 Task: Change comment control to anyone.
Action: Mouse moved to (437, 289)
Screenshot: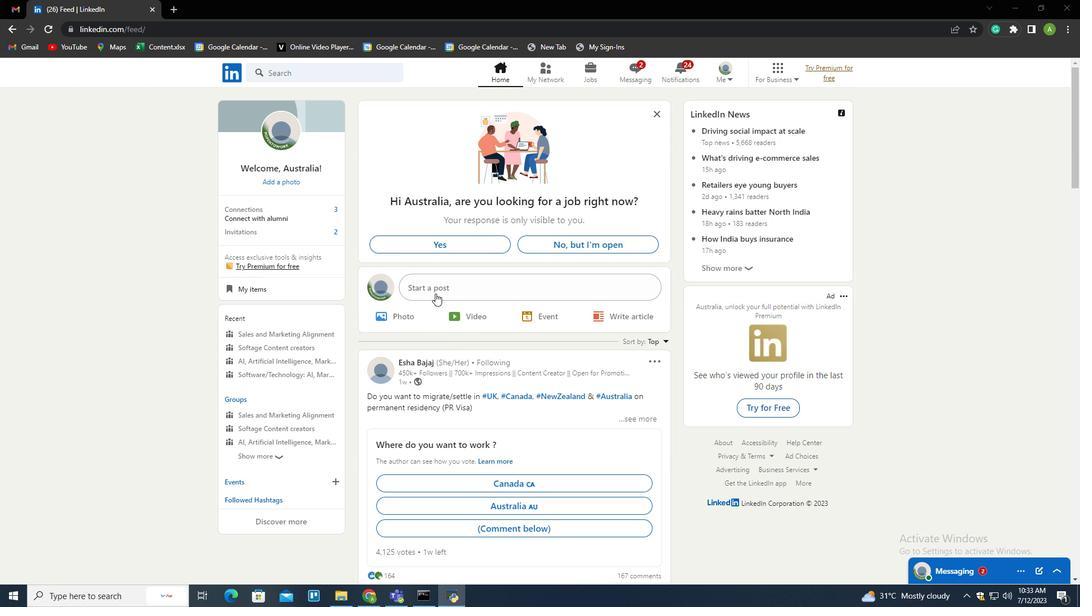 
Action: Mouse pressed left at (437, 289)
Screenshot: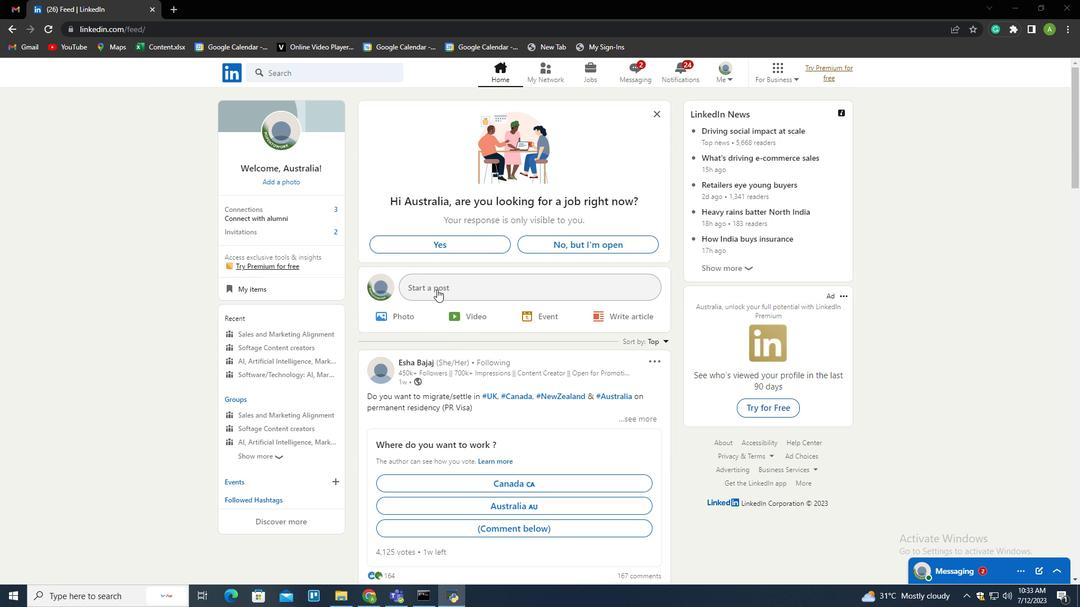 
Action: Mouse moved to (429, 105)
Screenshot: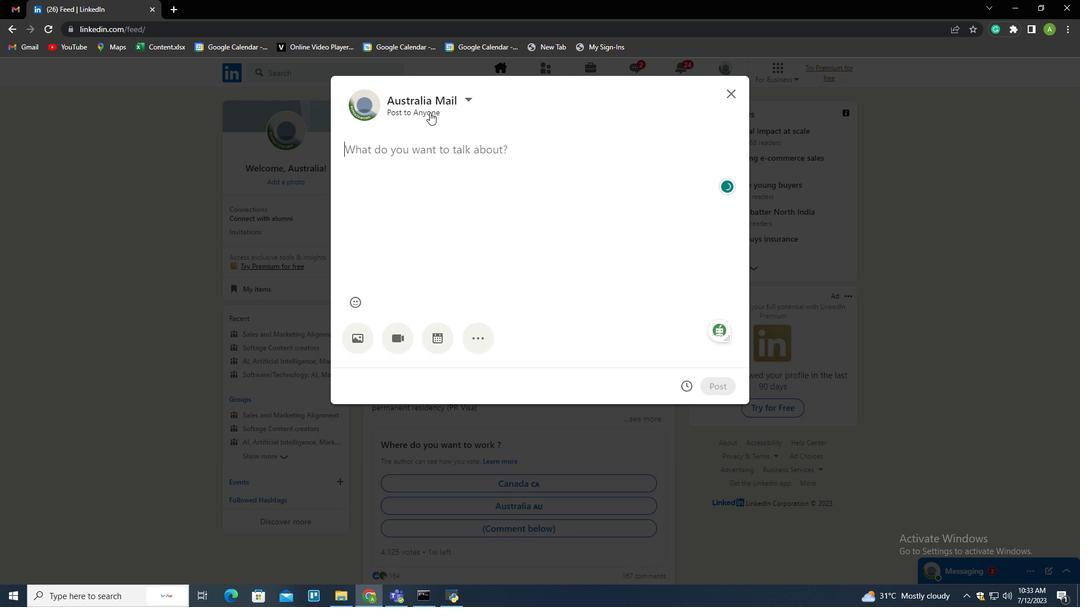 
Action: Mouse pressed left at (429, 105)
Screenshot: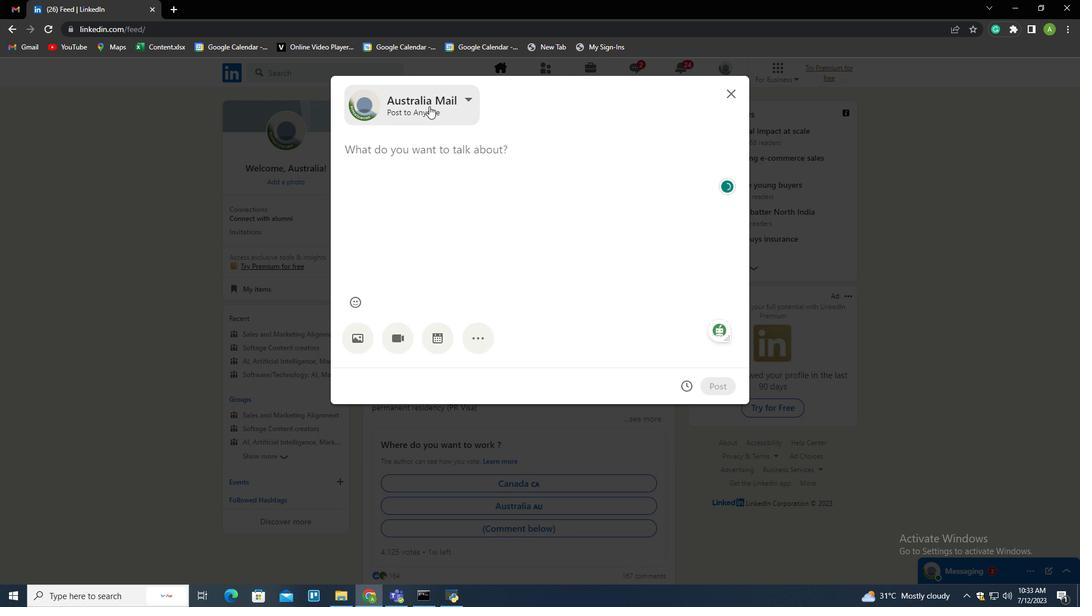 
Action: Mouse moved to (451, 302)
Screenshot: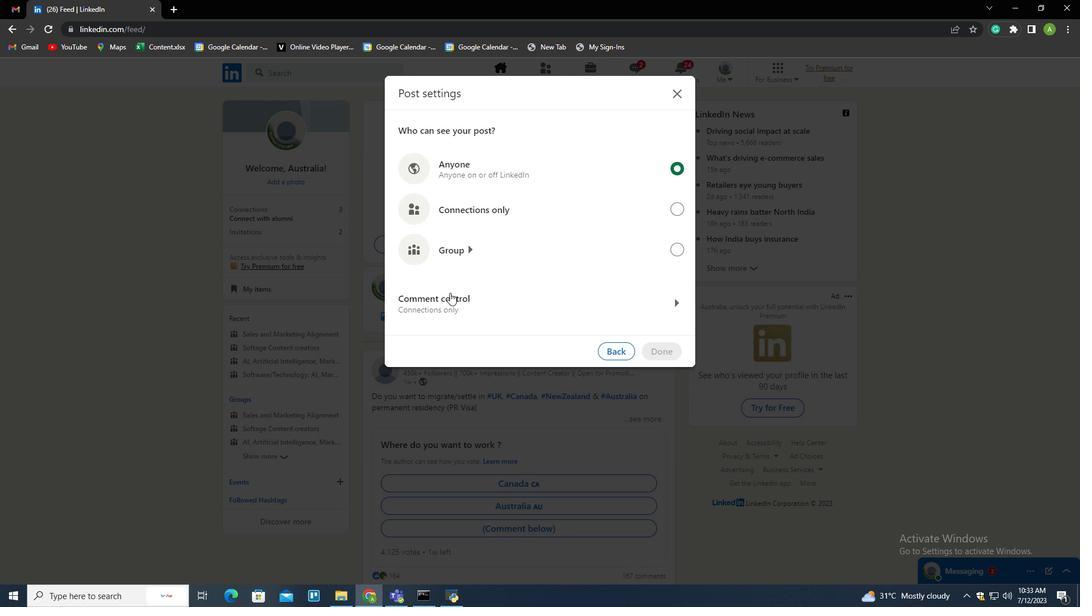 
Action: Mouse pressed left at (451, 302)
Screenshot: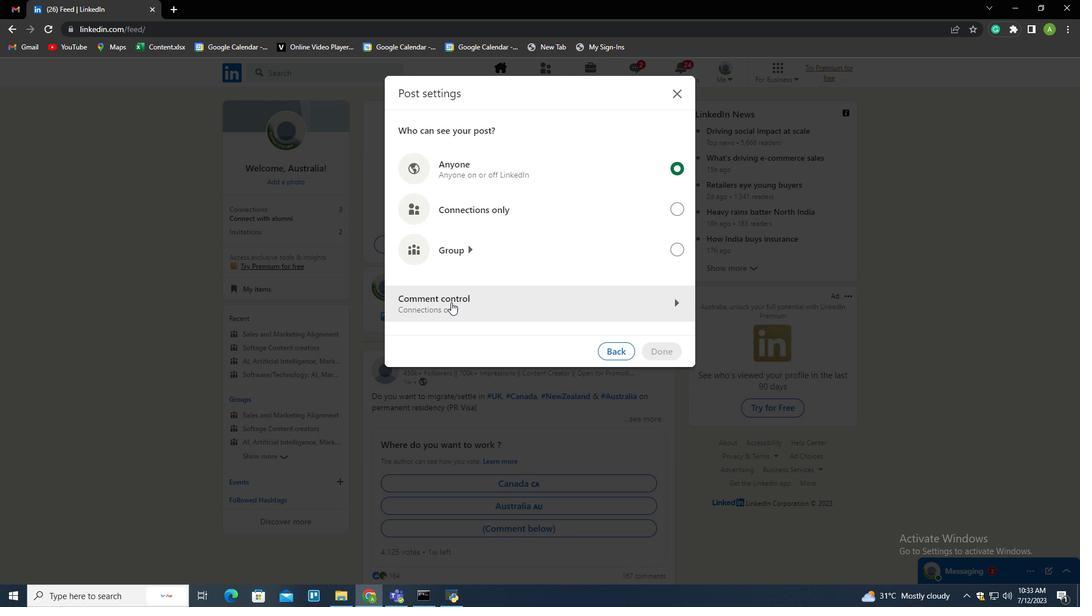 
Action: Mouse moved to (474, 135)
Screenshot: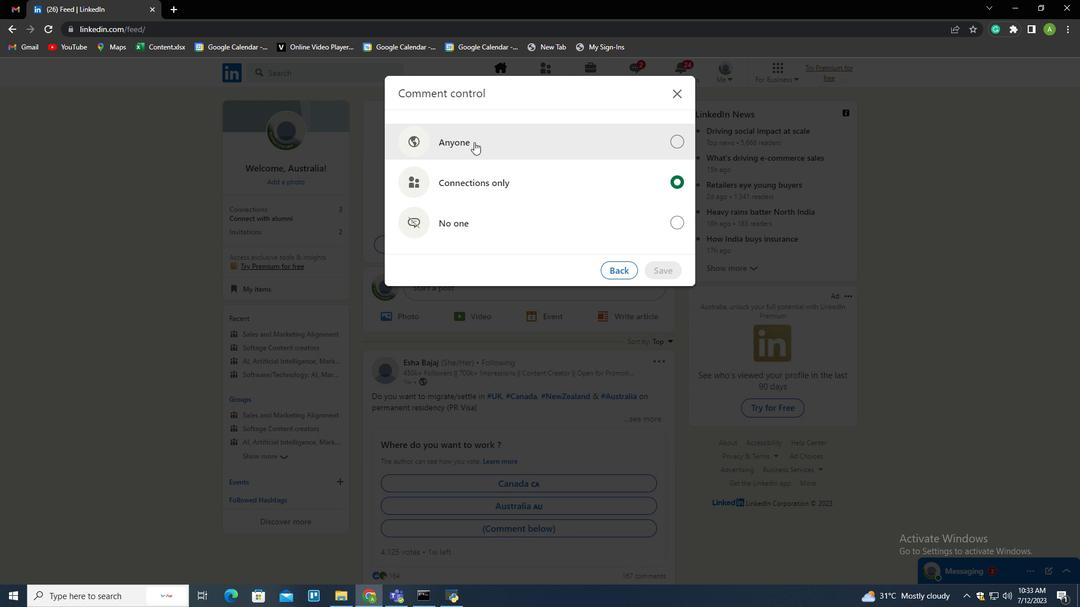 
Action: Mouse pressed left at (474, 135)
Screenshot: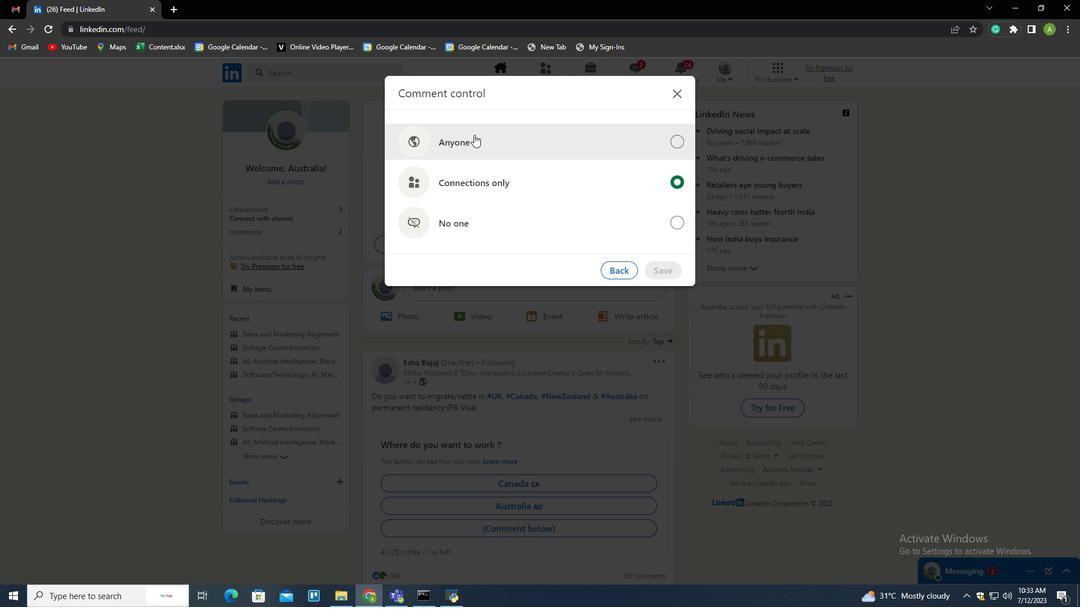 
Action: Mouse moved to (659, 271)
Screenshot: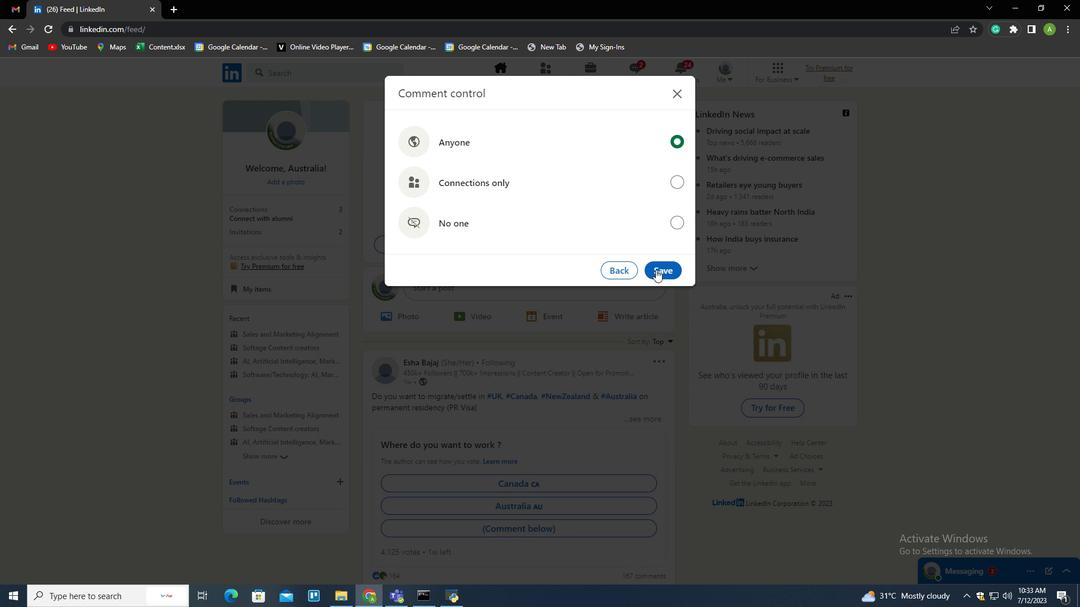 
Action: Mouse pressed left at (659, 271)
Screenshot: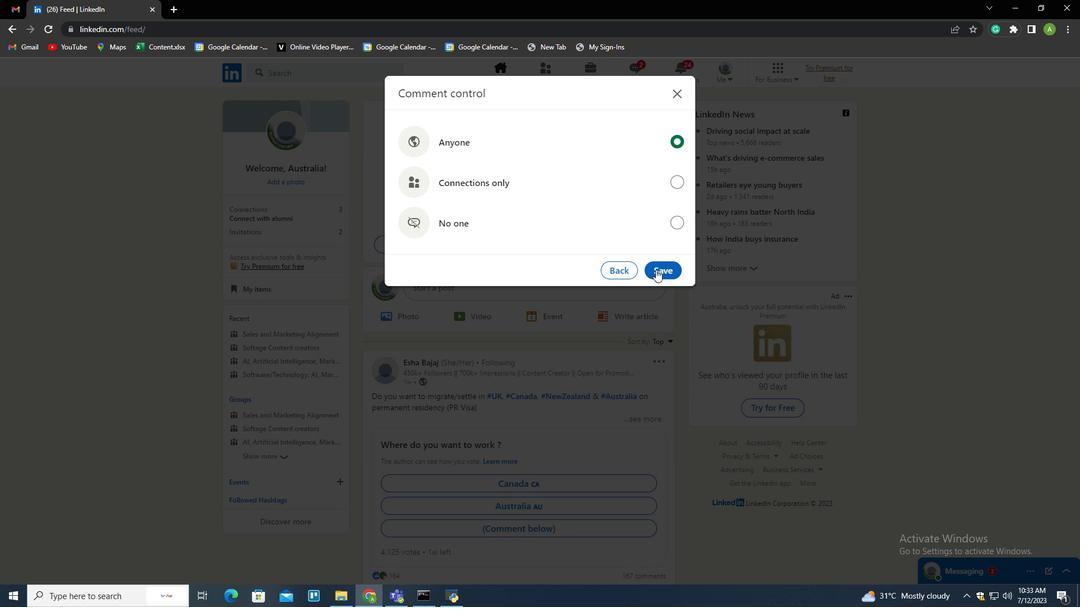 
Action: Mouse moved to (663, 352)
Screenshot: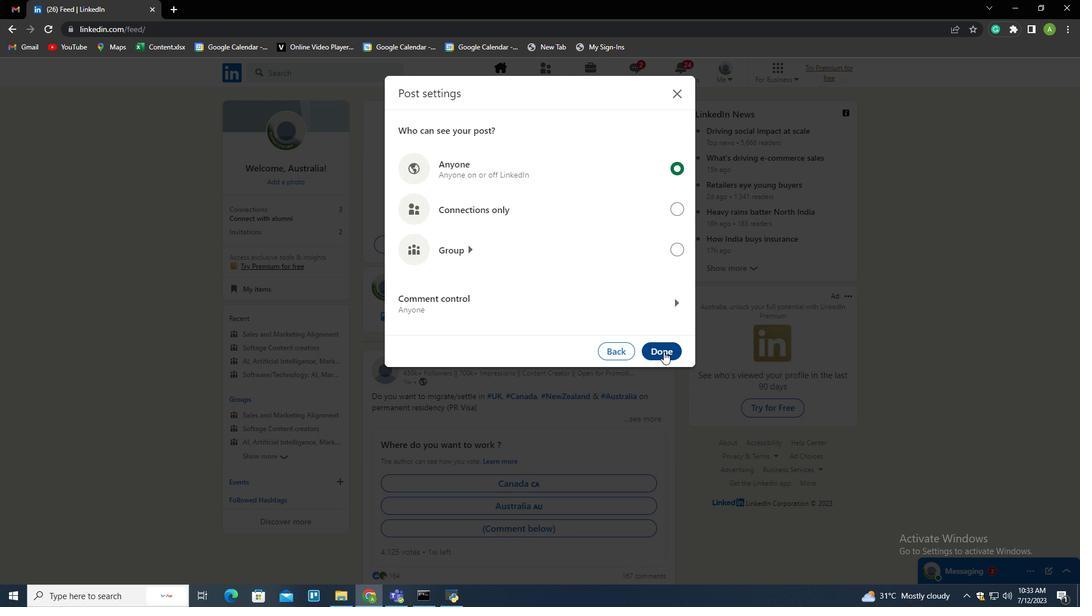 
